 Task: Apply the border width 0pt in the file "Expense Tracker".
Action: Mouse moved to (161, 75)
Screenshot: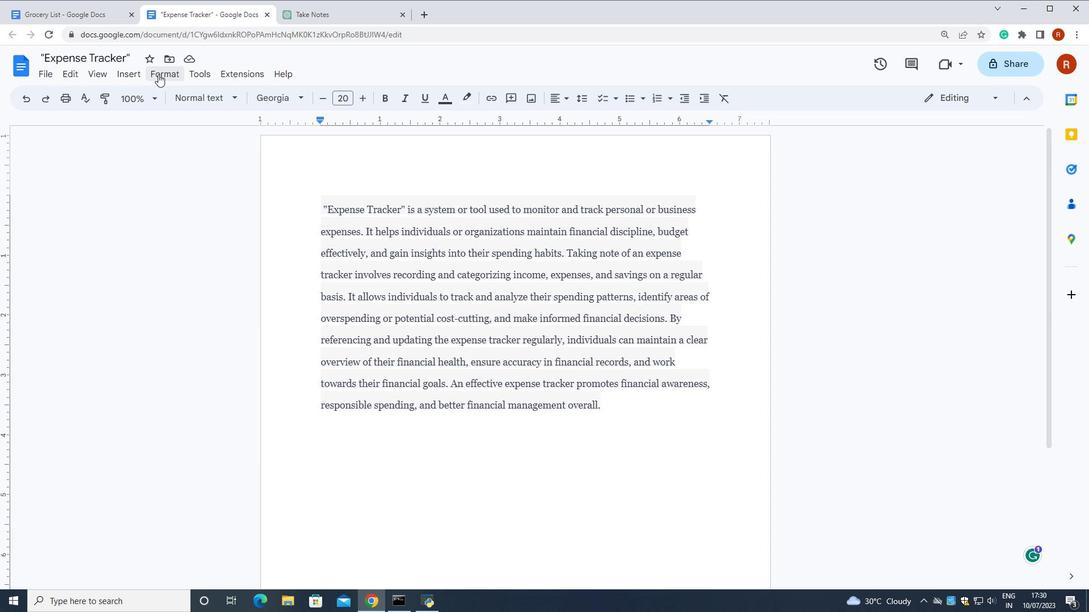 
Action: Mouse pressed left at (161, 75)
Screenshot: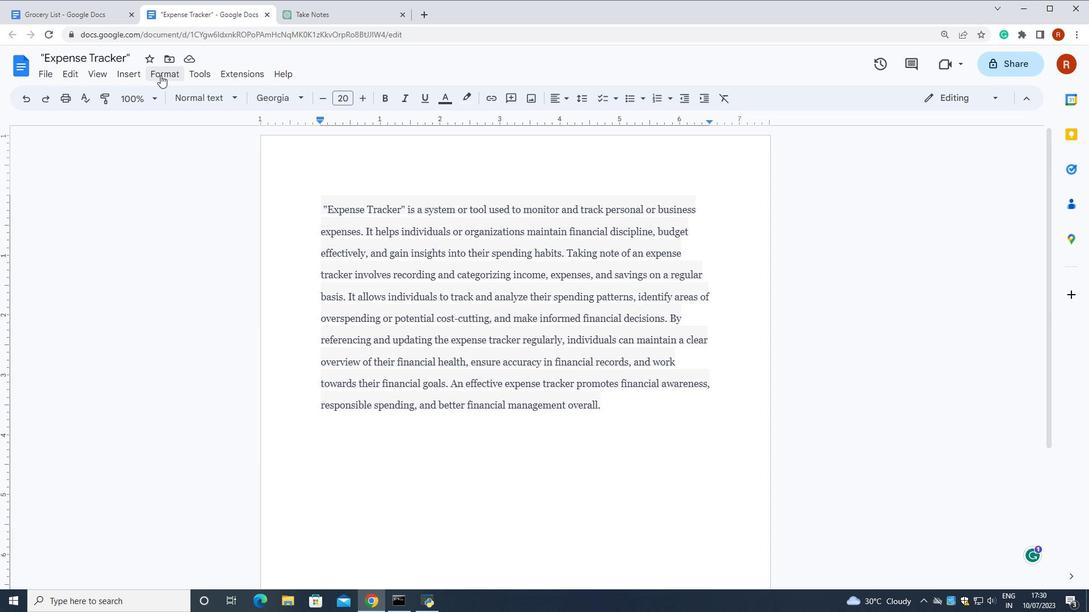 
Action: Mouse moved to (378, 121)
Screenshot: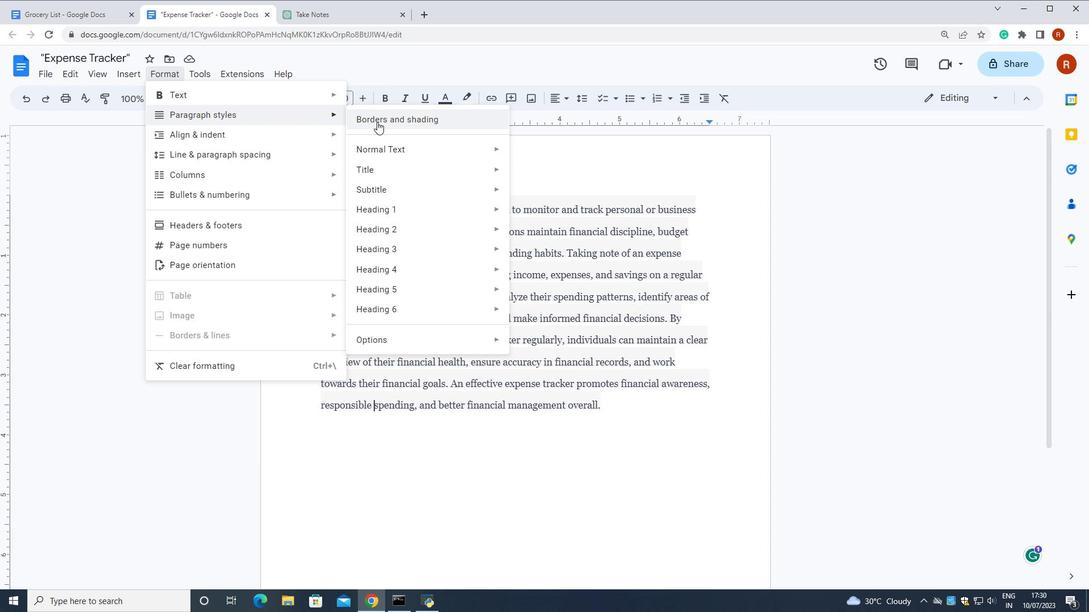 
Action: Mouse pressed left at (378, 121)
Screenshot: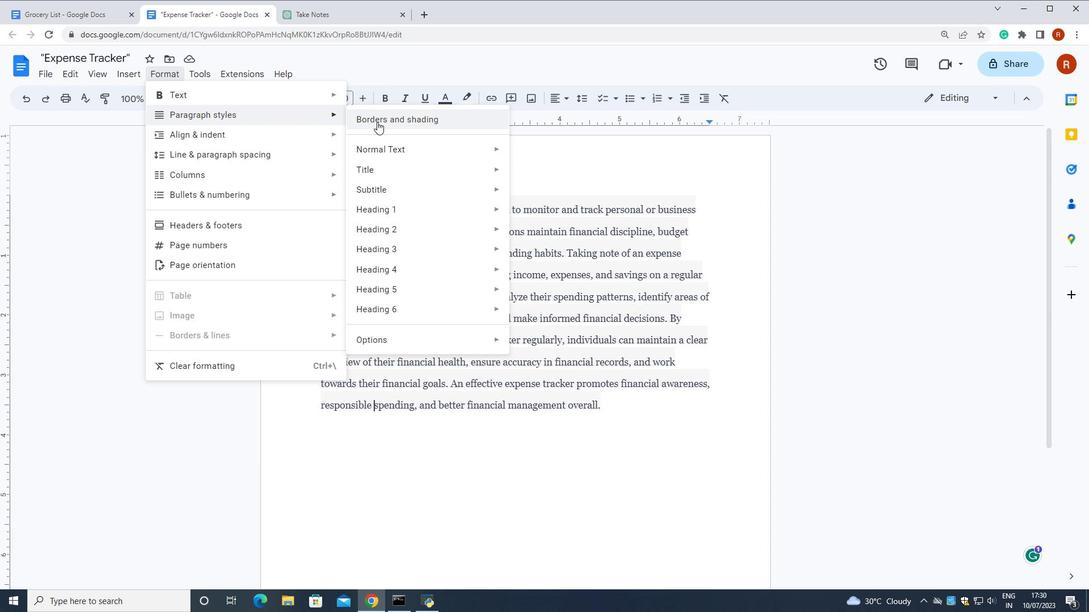 
Action: Mouse moved to (635, 263)
Screenshot: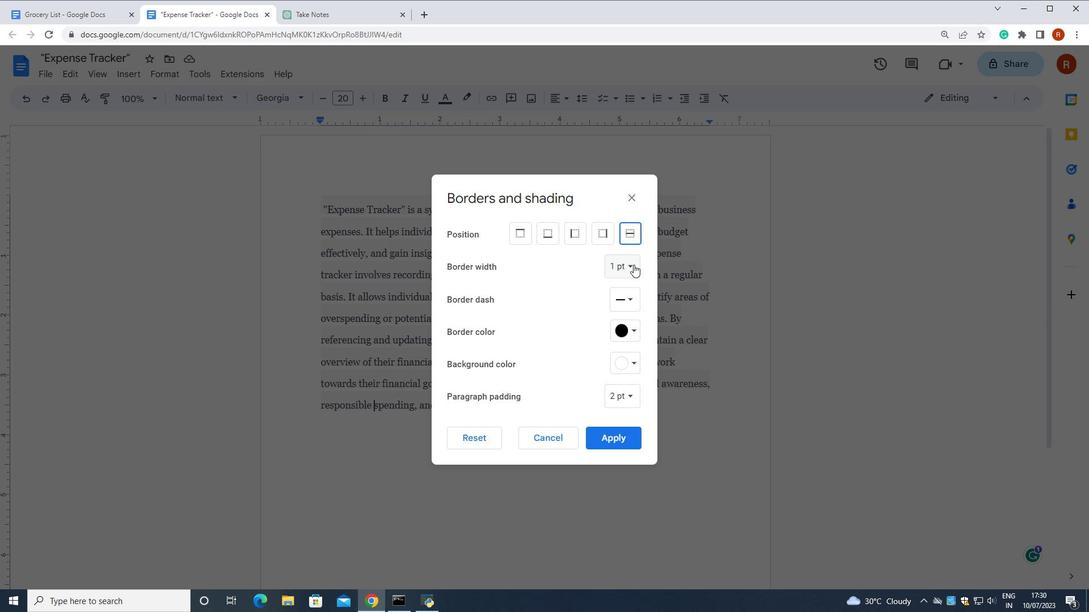 
Action: Mouse pressed left at (635, 263)
Screenshot: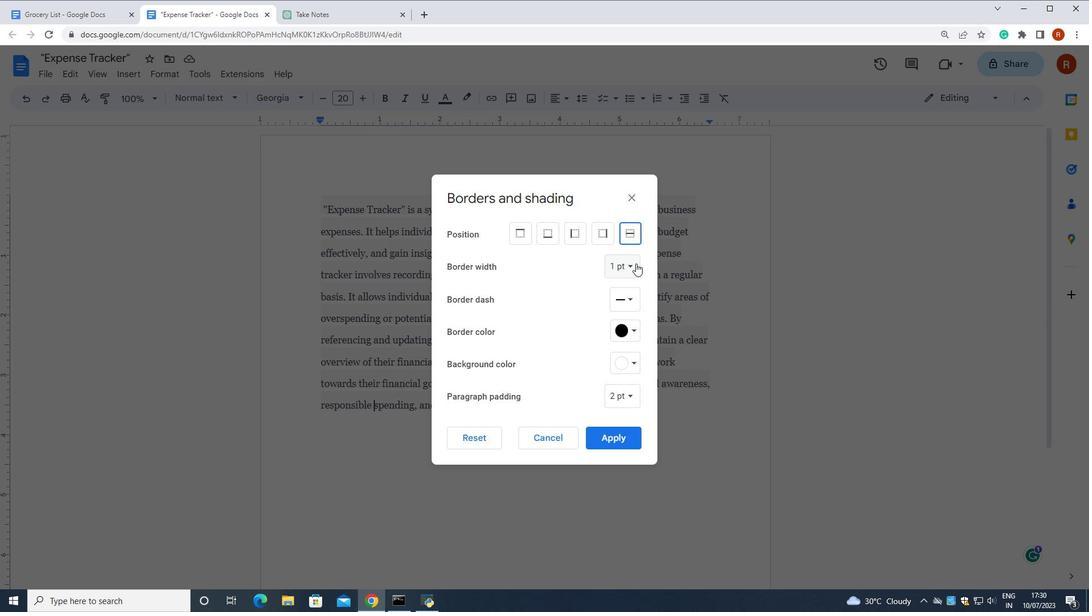 
Action: Mouse moved to (642, 293)
Screenshot: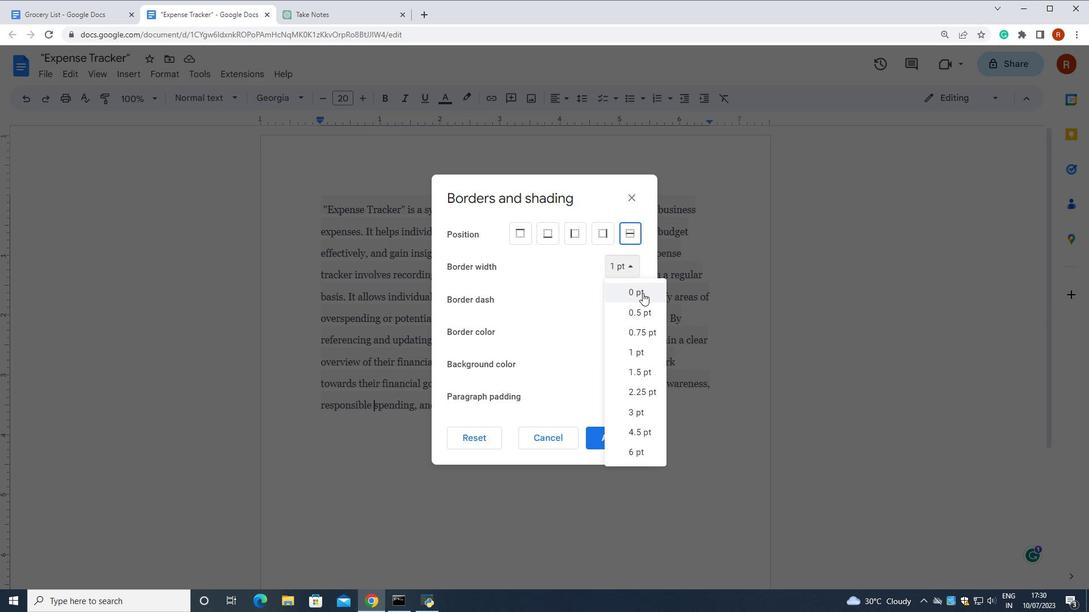 
Action: Mouse pressed left at (642, 293)
Screenshot: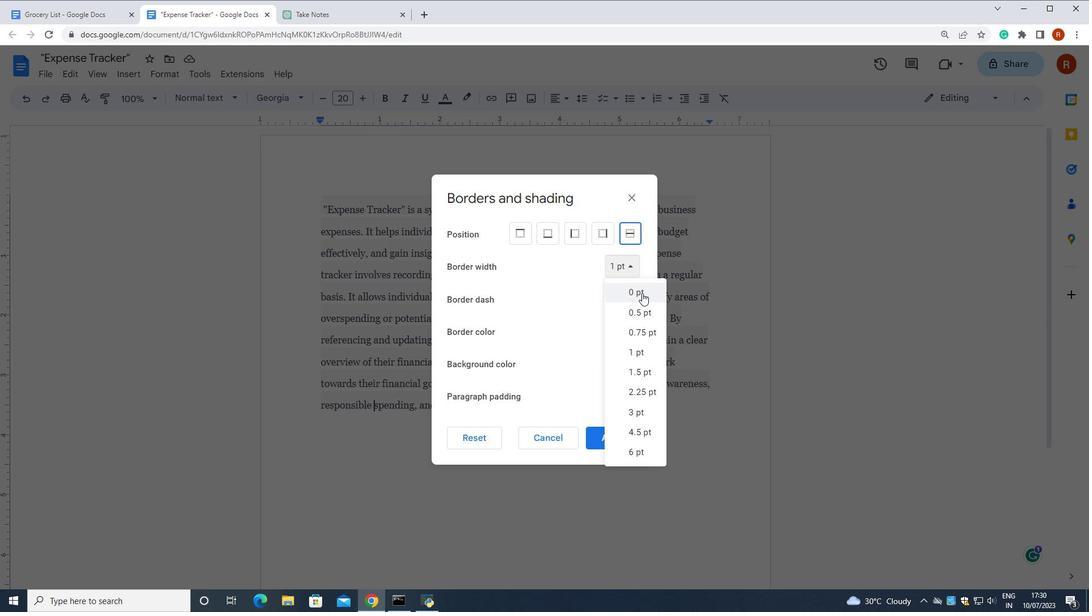 
Action: Mouse moved to (618, 443)
Screenshot: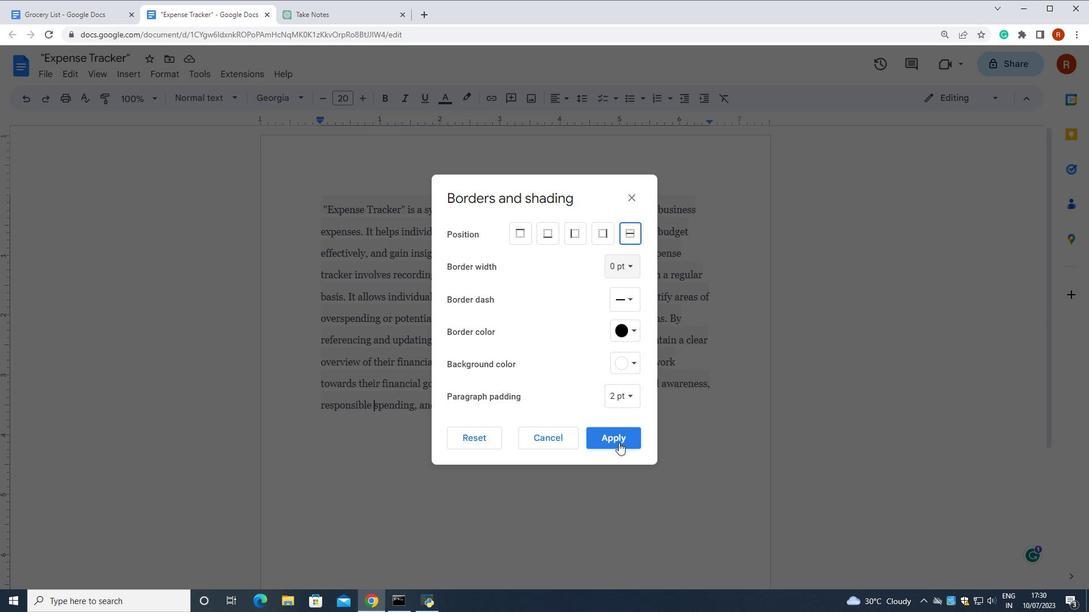 
Action: Mouse pressed left at (618, 443)
Screenshot: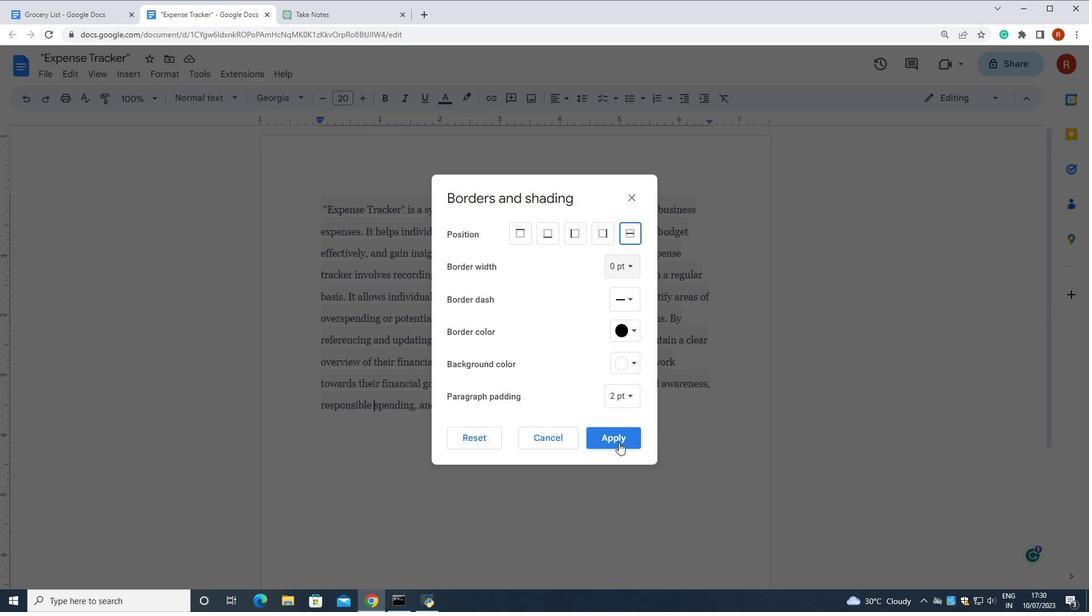 
